 Task: Select Convenience. Add to cart, from Big Lots for 4646 Smithfield Avenue, Lubbock, Texas 79401, Cell Number 806-758-1089, following items : Real Living Stripe Oven Mitt and Pot Holder Navy_x000D_
 - 1, Tablecraft Glass Oil Bottle_x000D_
 - 1
Action: Mouse moved to (240, 92)
Screenshot: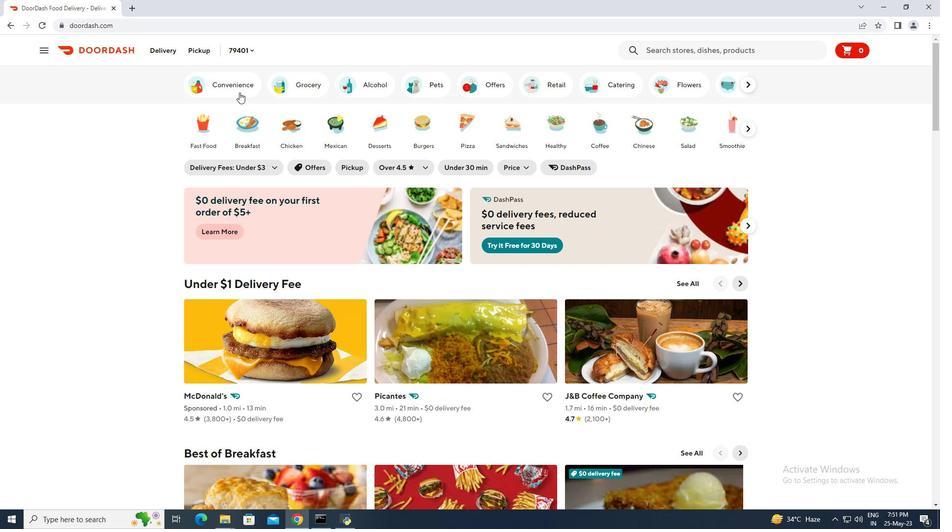 
Action: Mouse pressed left at (240, 92)
Screenshot: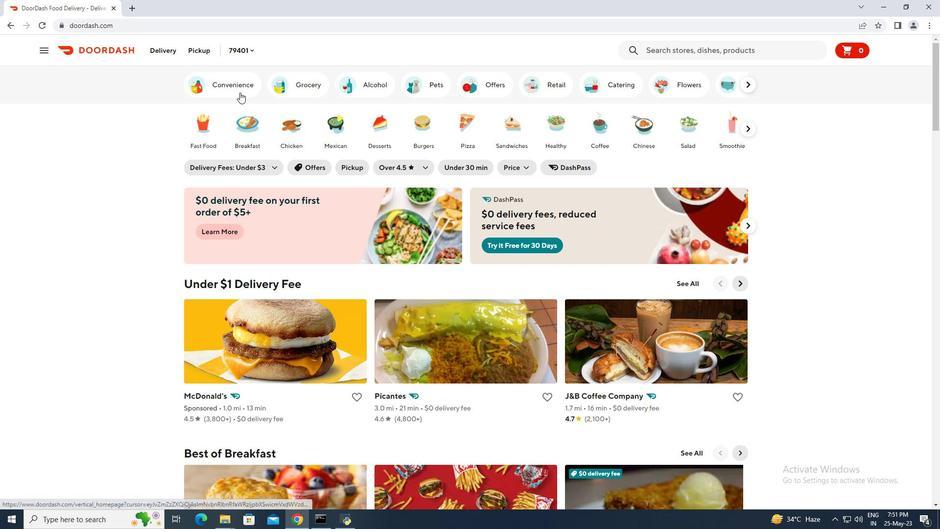 
Action: Mouse moved to (402, 406)
Screenshot: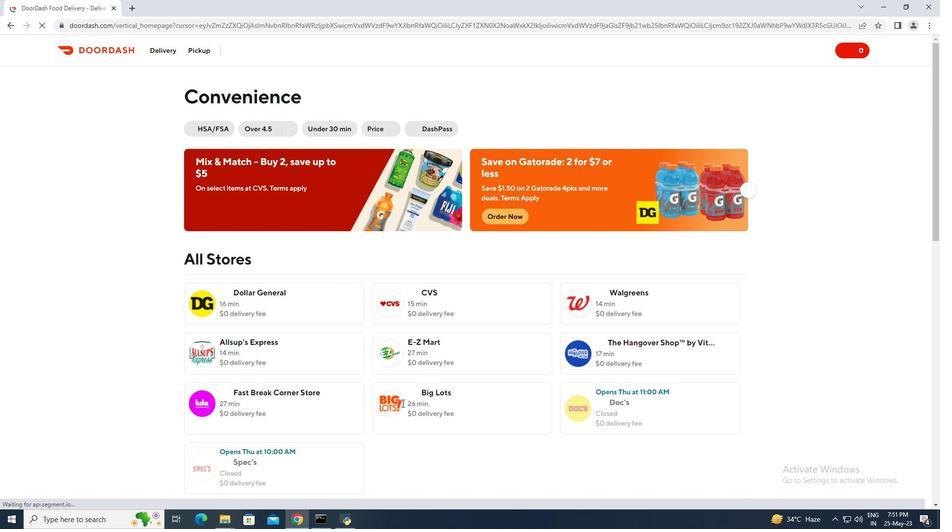 
Action: Mouse pressed left at (402, 406)
Screenshot: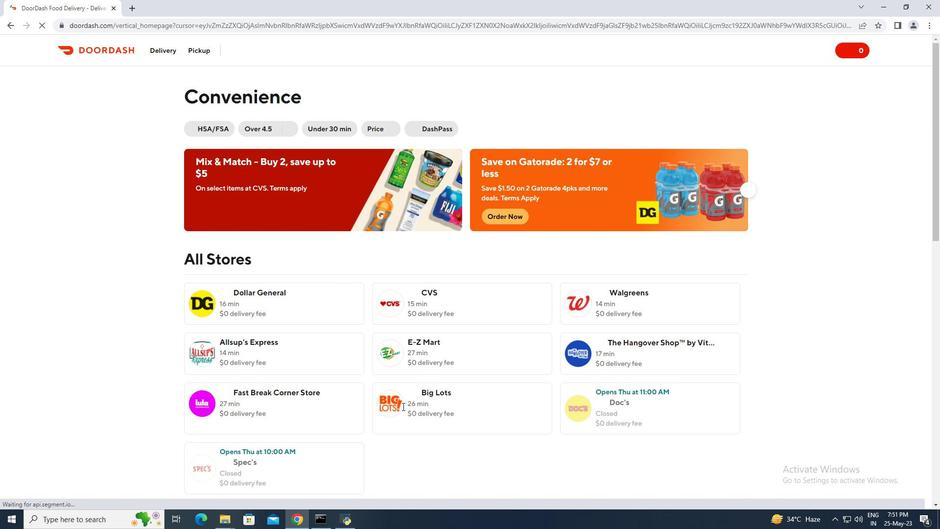 
Action: Mouse moved to (156, 48)
Screenshot: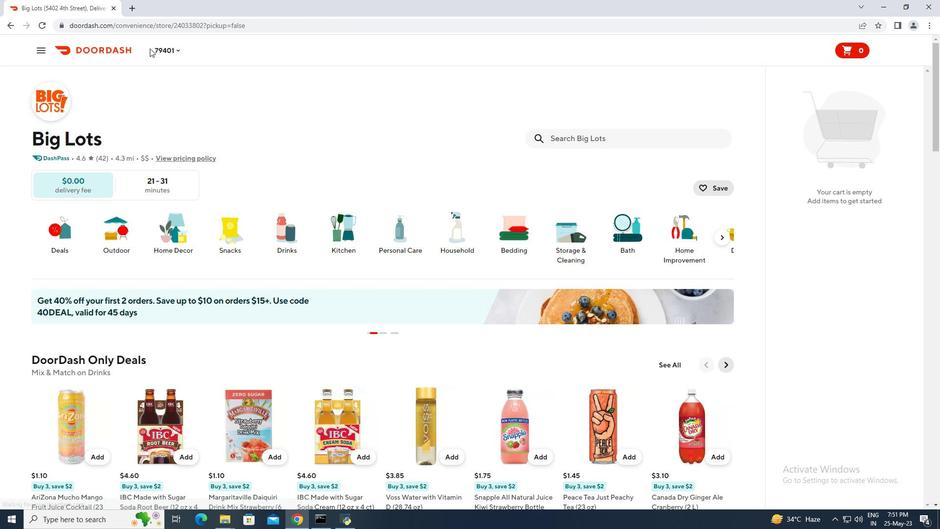 
Action: Mouse pressed left at (156, 48)
Screenshot: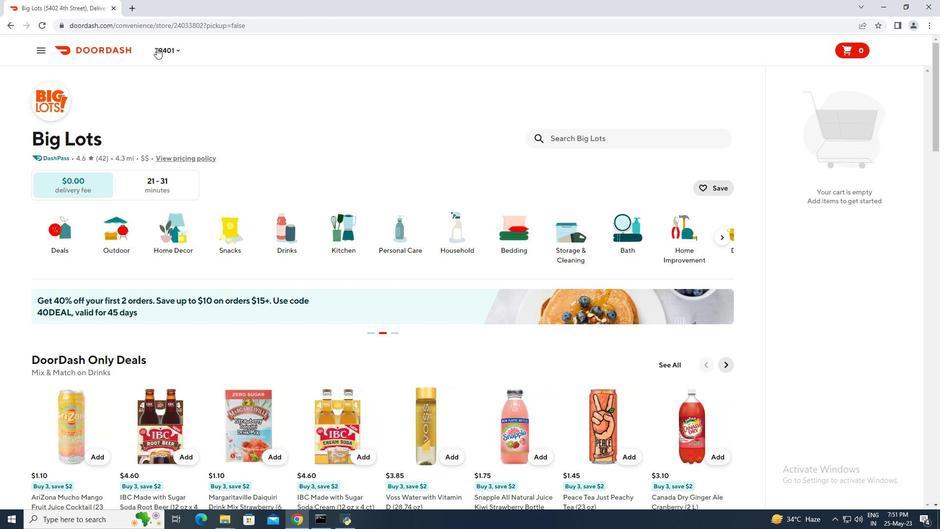 
Action: Mouse moved to (182, 85)
Screenshot: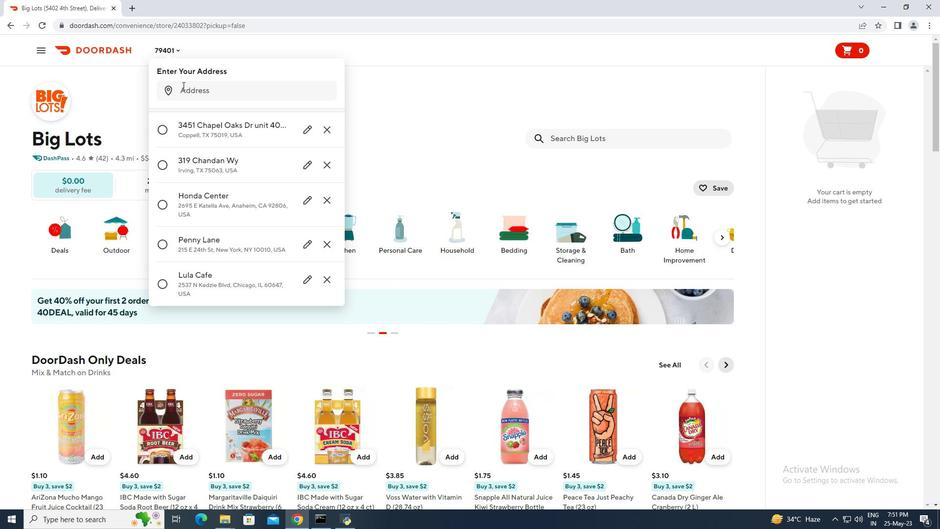 
Action: Mouse pressed left at (182, 85)
Screenshot: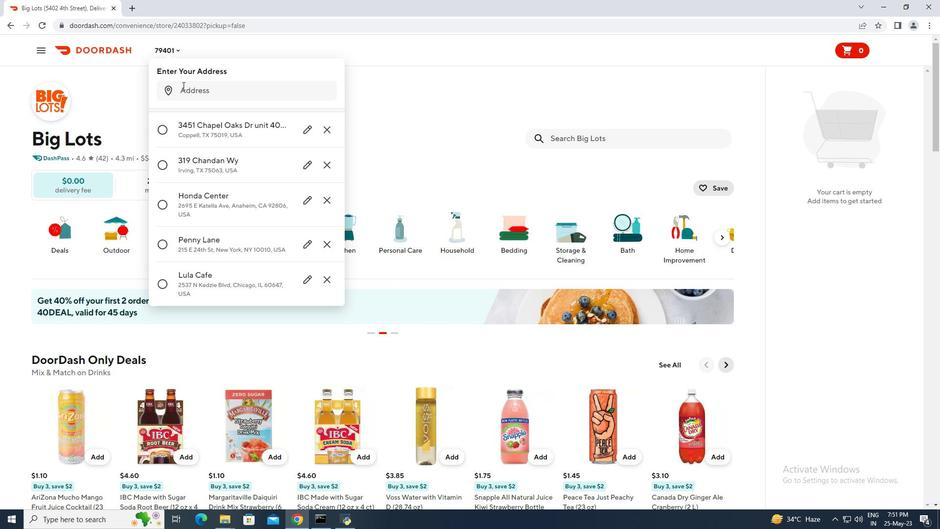 
Action: Key pressed 4646<Key.space>smithfield<Key.space>avenue,<Key.space>lubbock,<Key.space>texas<Key.space>79401<Key.enter>
Screenshot: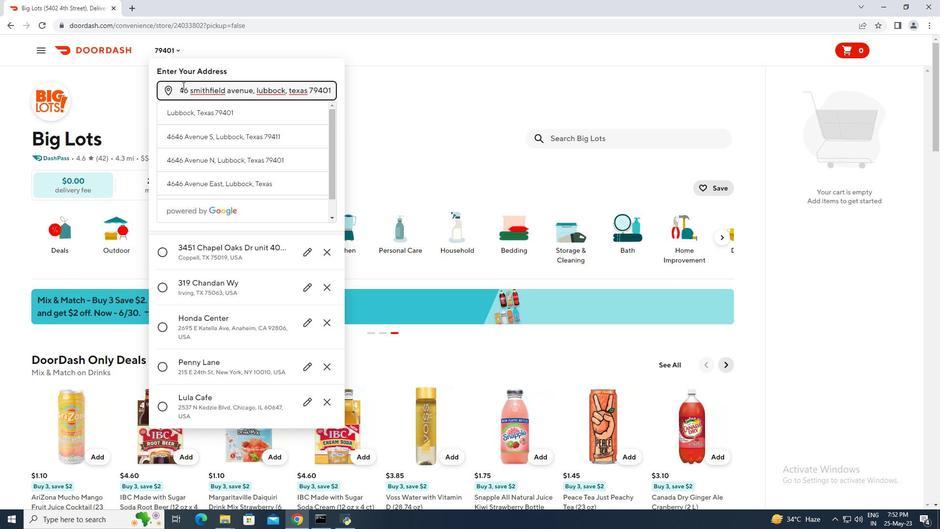 
Action: Mouse moved to (284, 375)
Screenshot: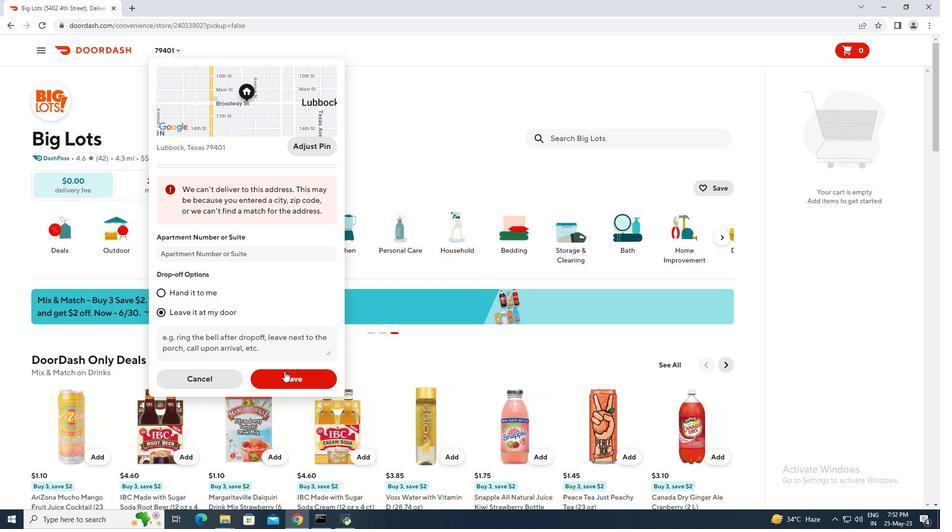 
Action: Mouse pressed left at (284, 375)
Screenshot: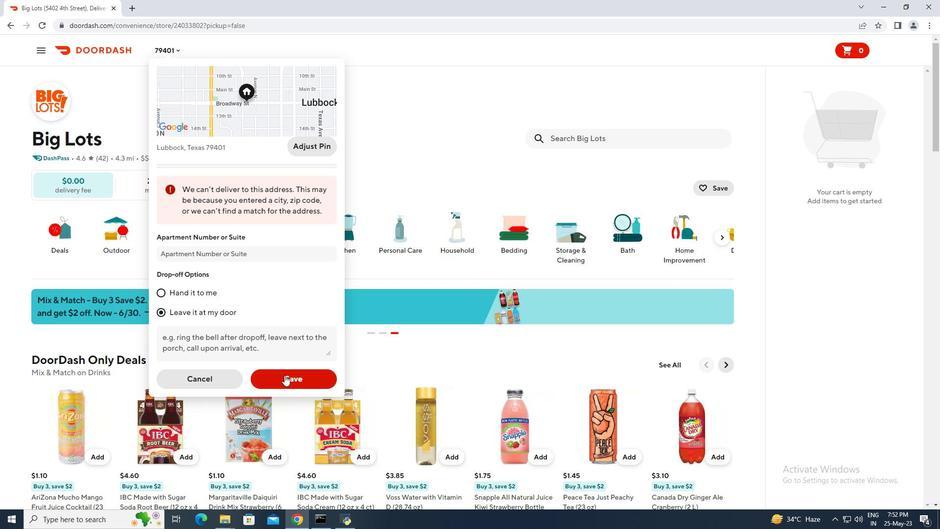 
Action: Mouse moved to (560, 134)
Screenshot: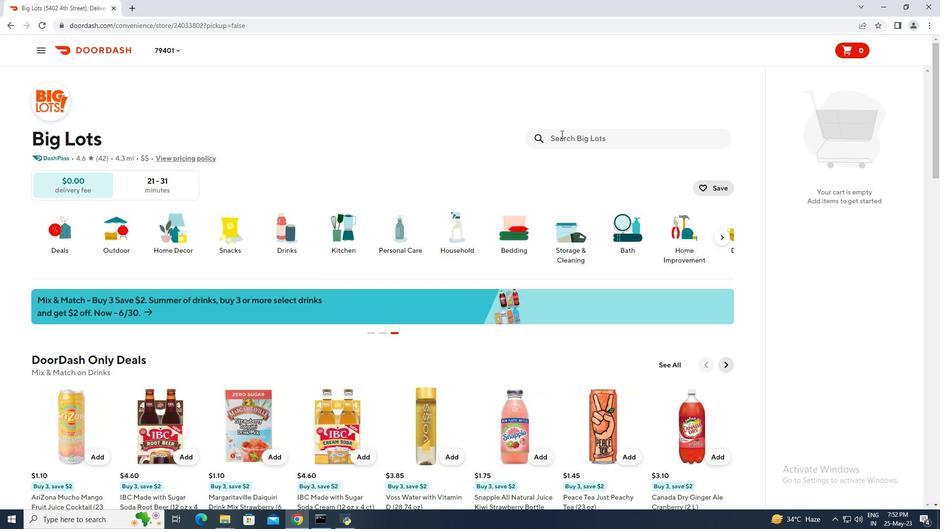 
Action: Mouse pressed left at (560, 134)
Screenshot: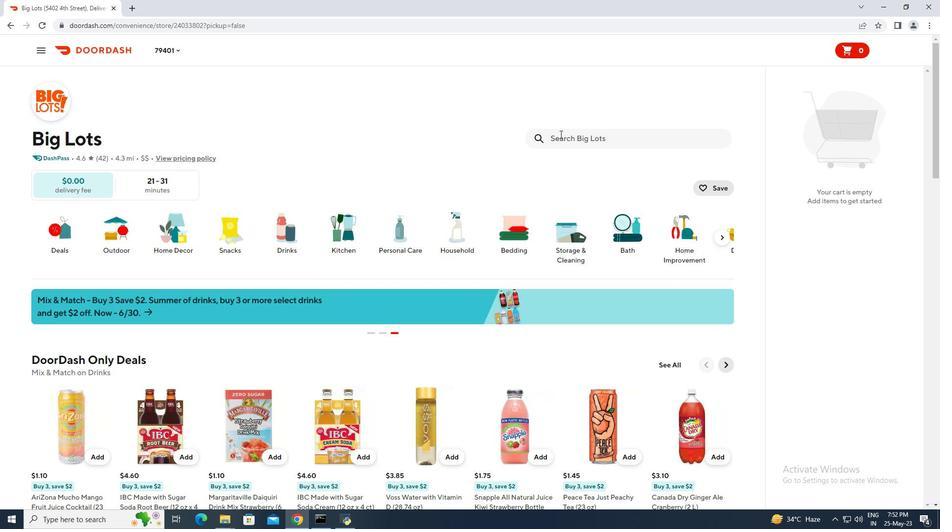 
Action: Key pressed re
Screenshot: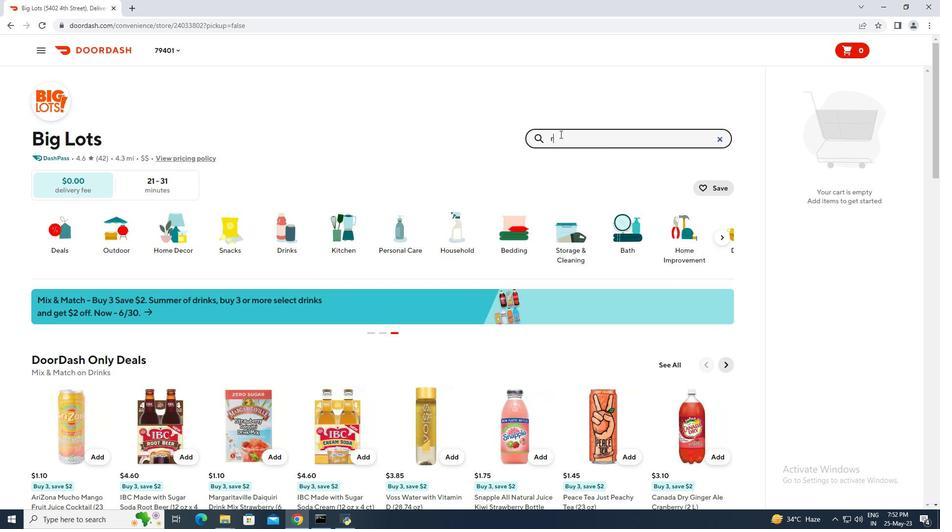 
Action: Mouse moved to (559, 134)
Screenshot: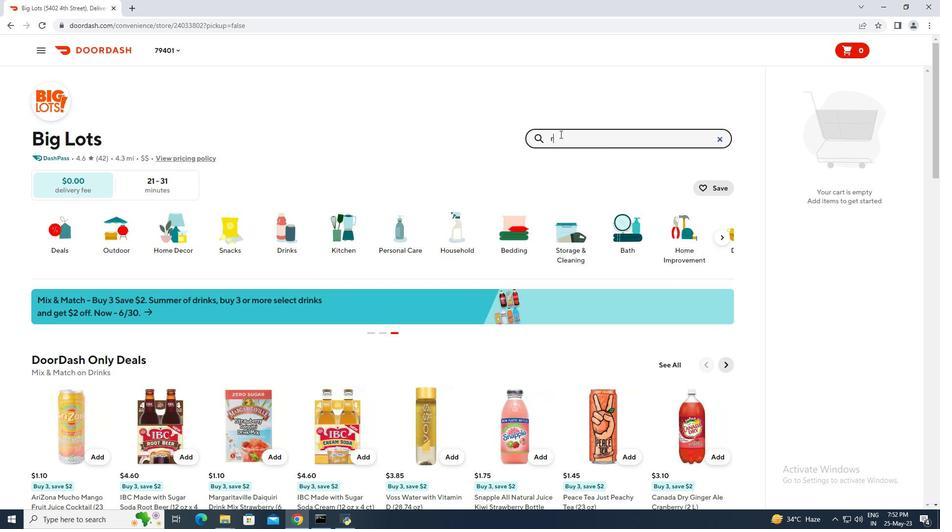 
Action: Key pressed al<Key.space>living<Key.space>stripe<Key.space>oven<Key.space>mitt<Key.space>and<Key.space>pot<Key.space>holder<Key.space>navy<Key.enter>
Screenshot: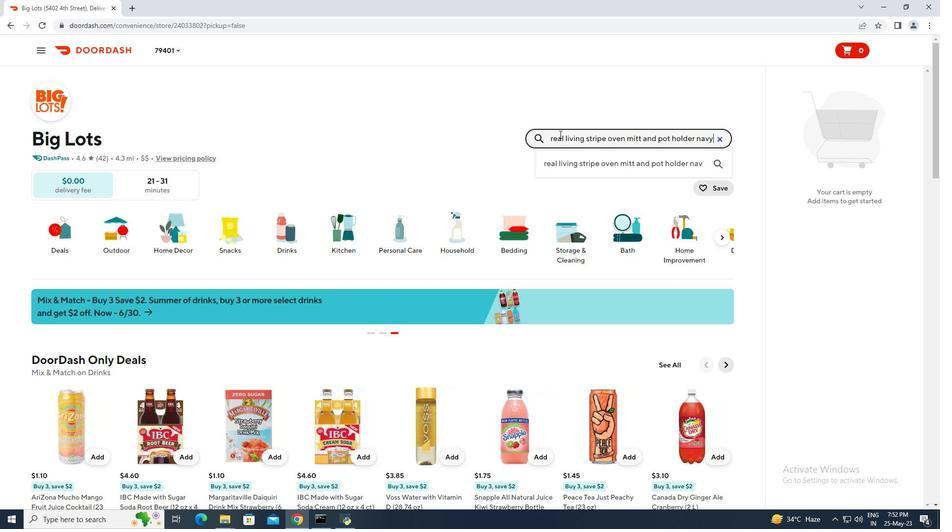 
Action: Mouse moved to (168, 244)
Screenshot: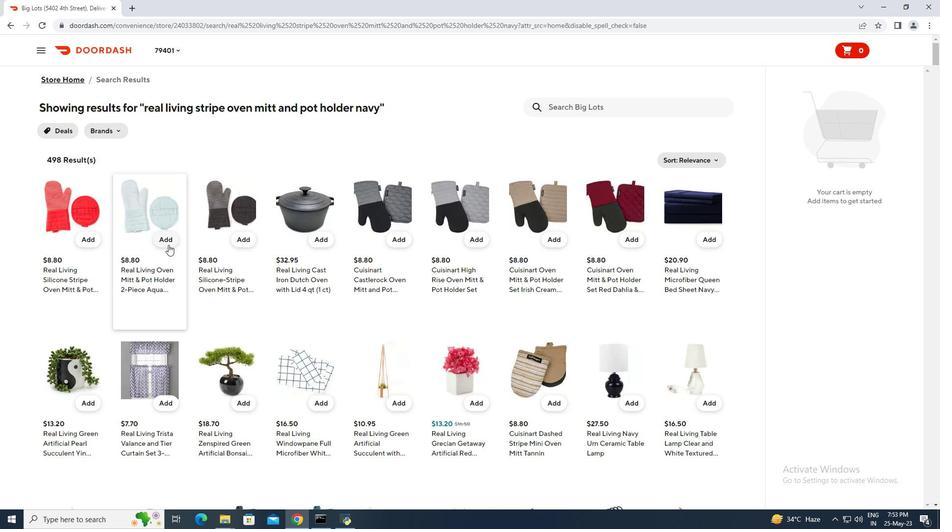
Action: Mouse pressed left at (168, 244)
Screenshot: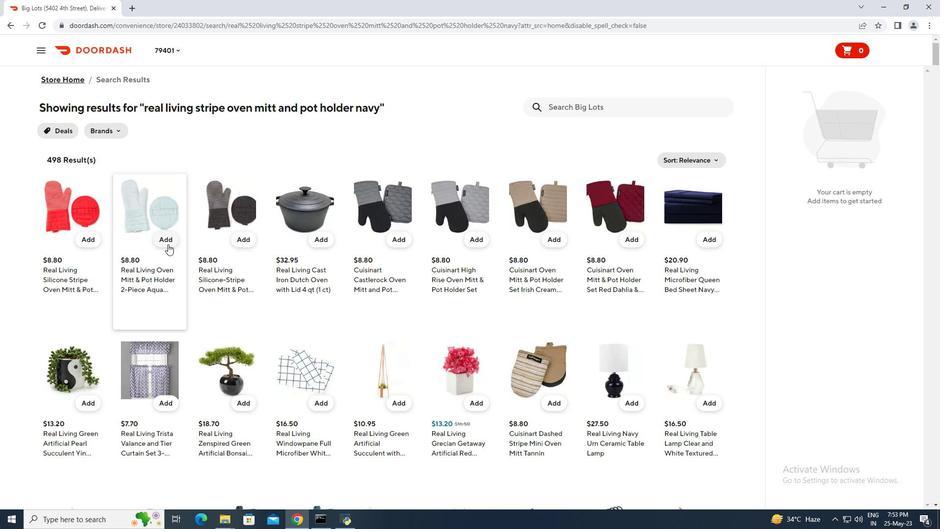 
Action: Mouse moved to (556, 104)
Screenshot: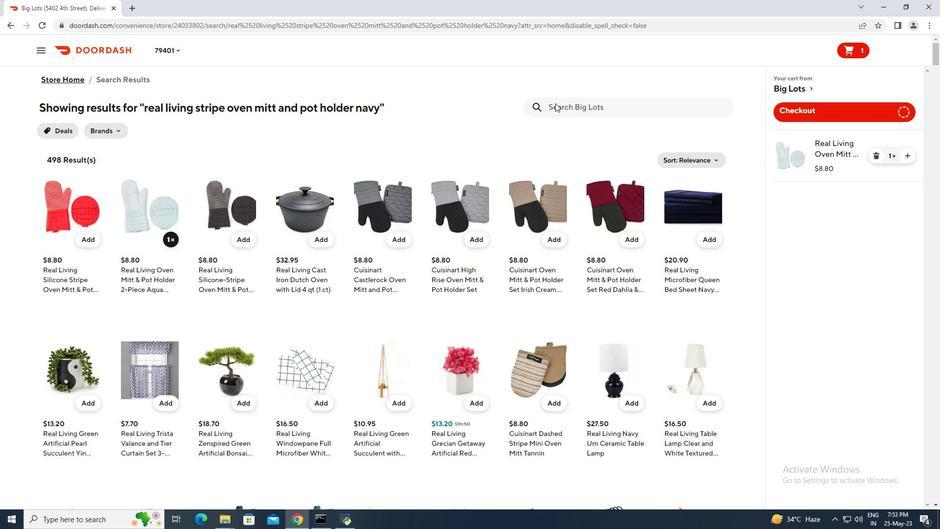 
Action: Mouse pressed left at (556, 104)
Screenshot: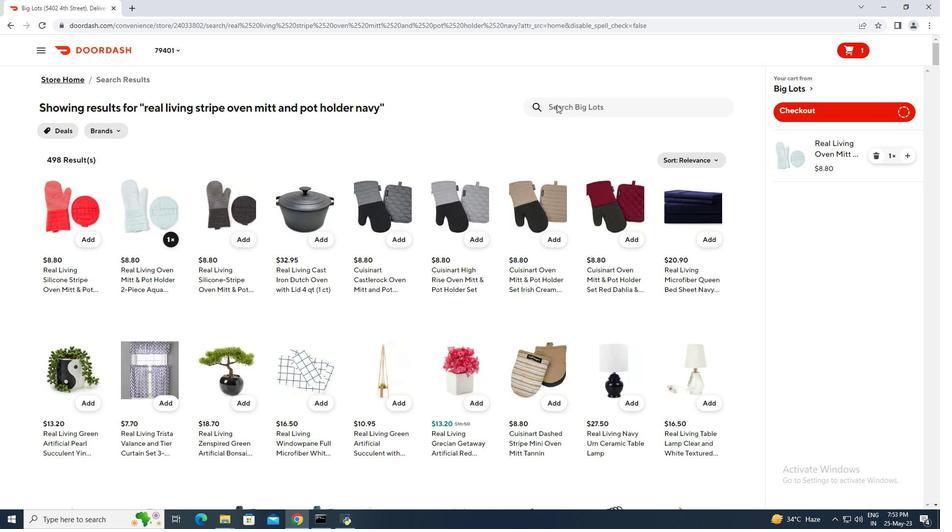 
Action: Mouse moved to (565, 101)
Screenshot: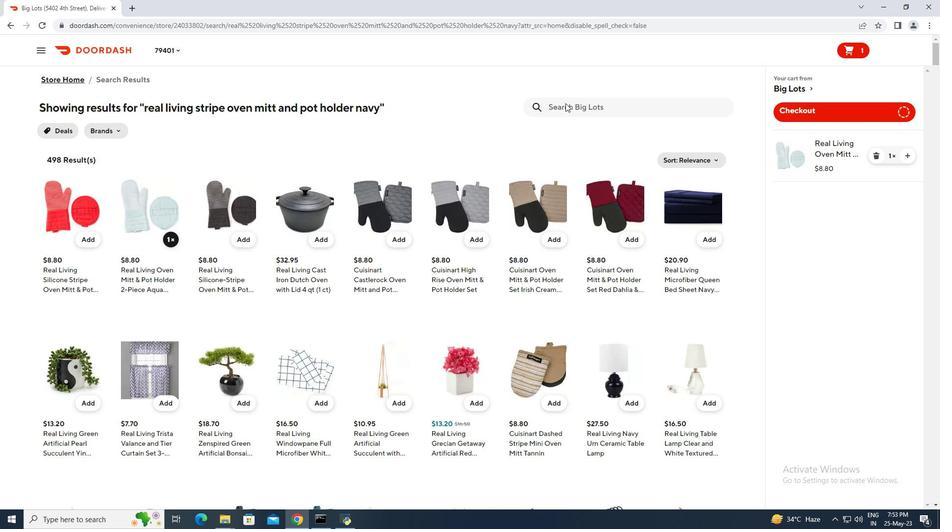 
Action: Mouse pressed left at (565, 101)
Screenshot: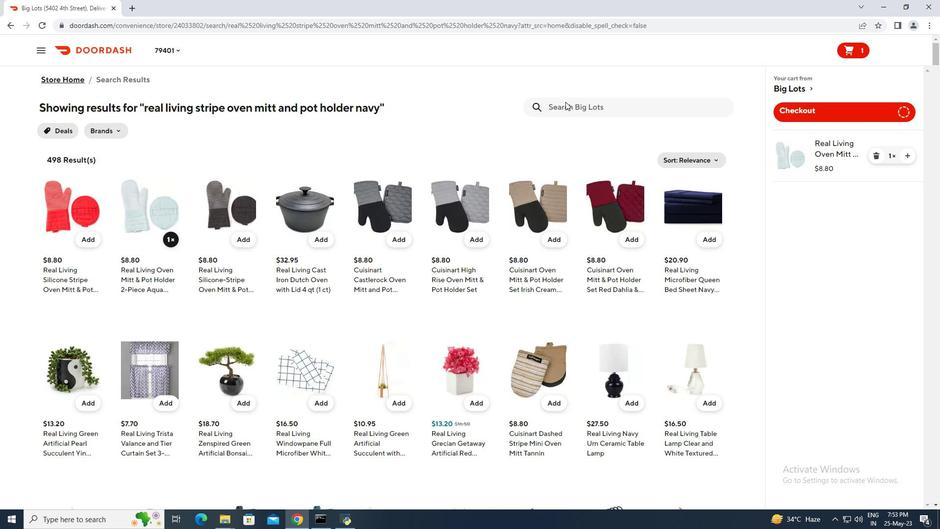 
Action: Mouse moved to (562, 102)
Screenshot: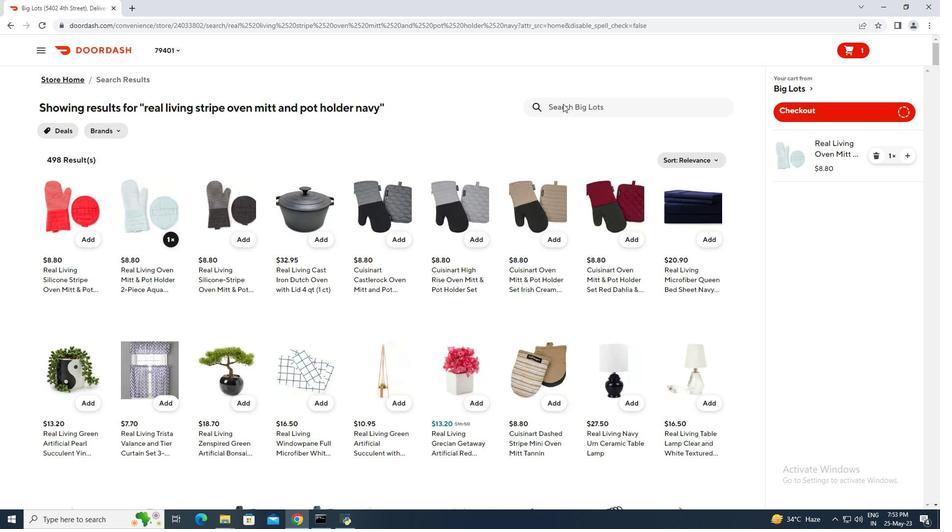 
Action: Key pressed tablecraft<Key.space>glass<Key.space>oil<Key.space>bottle<Key.enter>
Screenshot: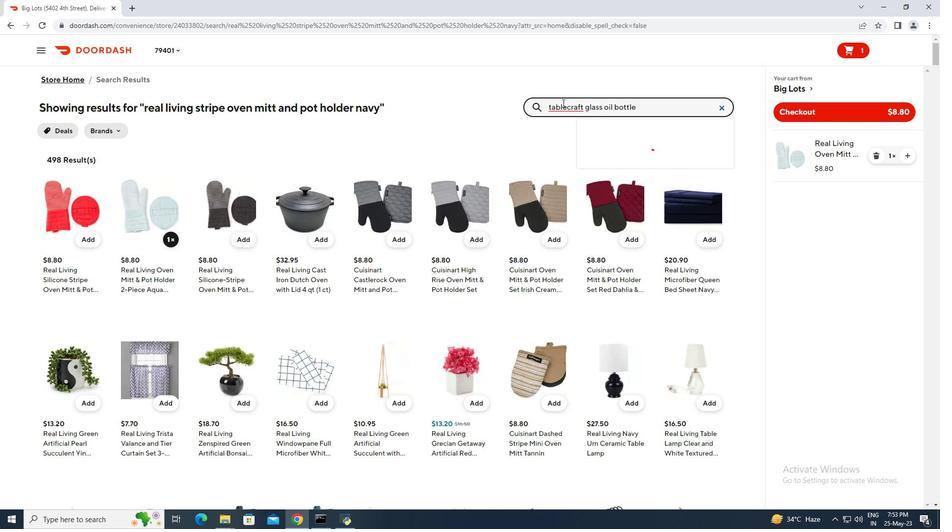 
Action: Mouse moved to (86, 267)
Screenshot: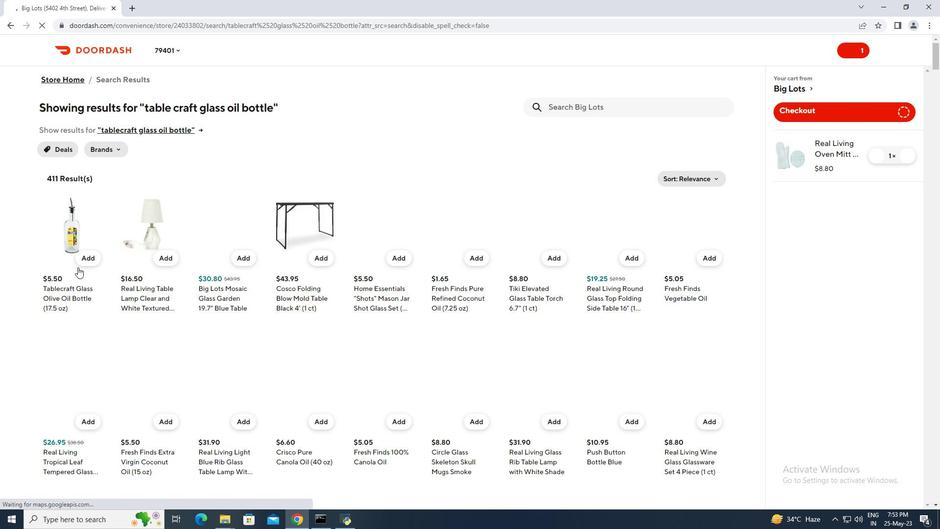 
Action: Mouse pressed left at (86, 267)
Screenshot: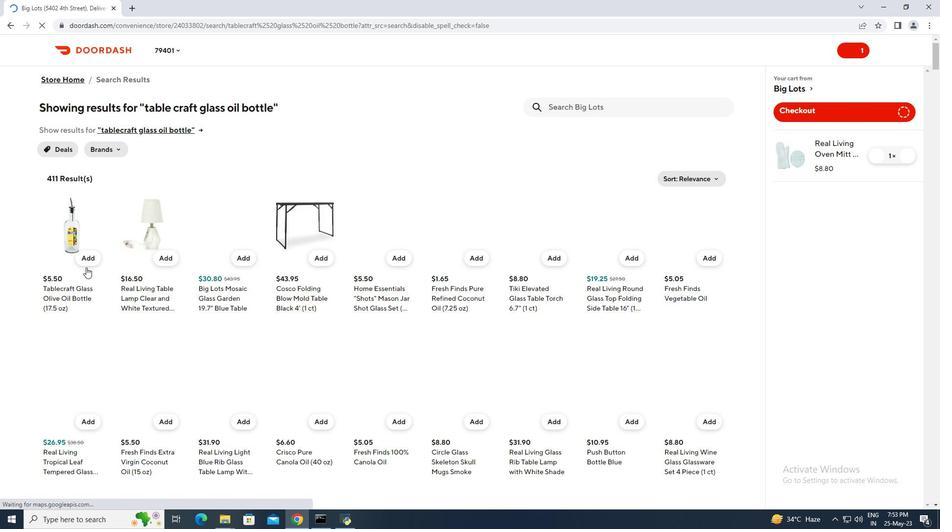 
Action: Mouse moved to (625, 483)
Screenshot: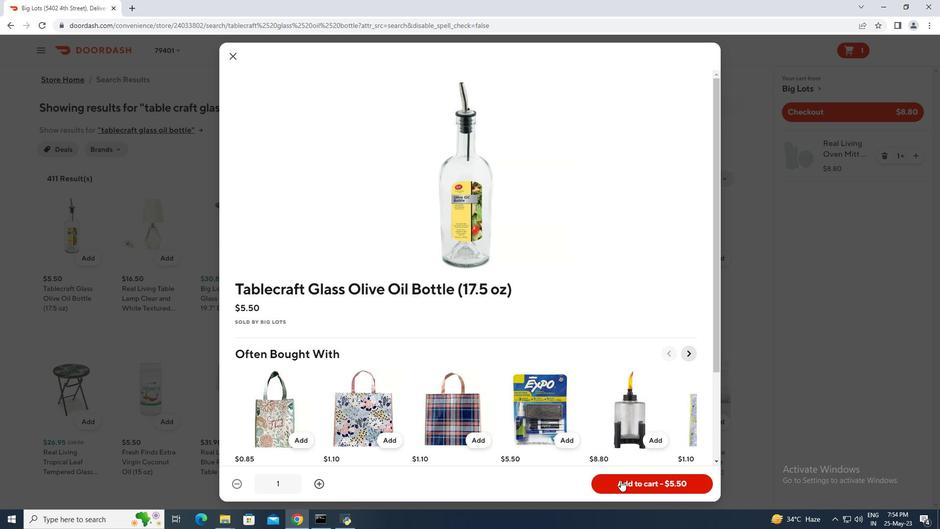 
Action: Mouse pressed left at (625, 483)
Screenshot: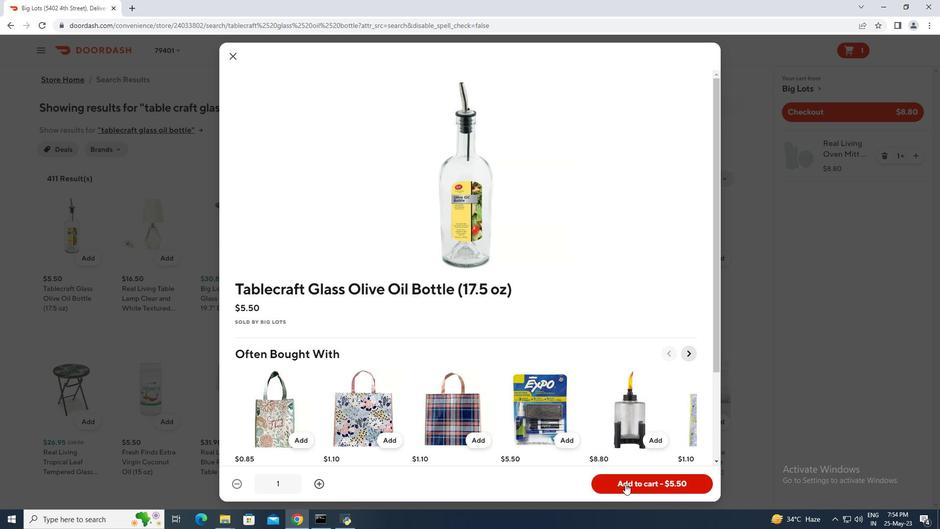 
Action: Mouse moved to (802, 115)
Screenshot: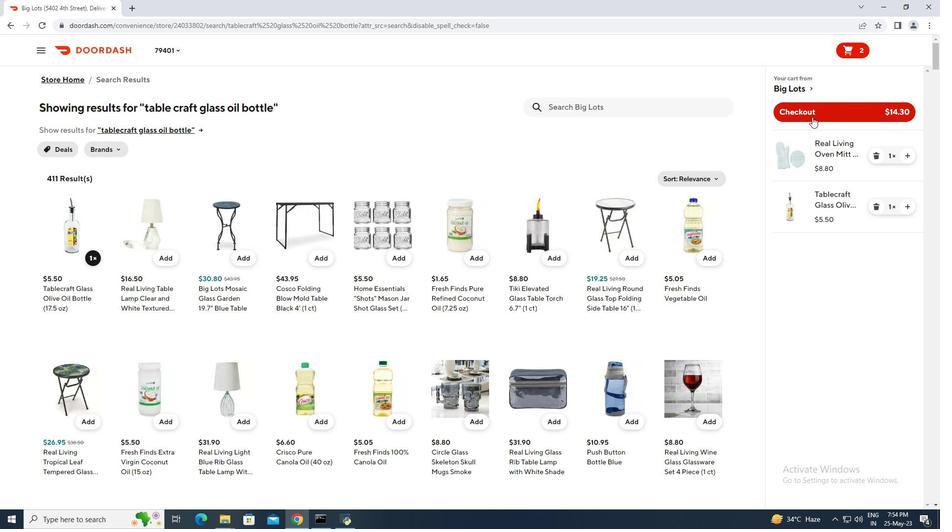 
Action: Mouse pressed left at (802, 115)
Screenshot: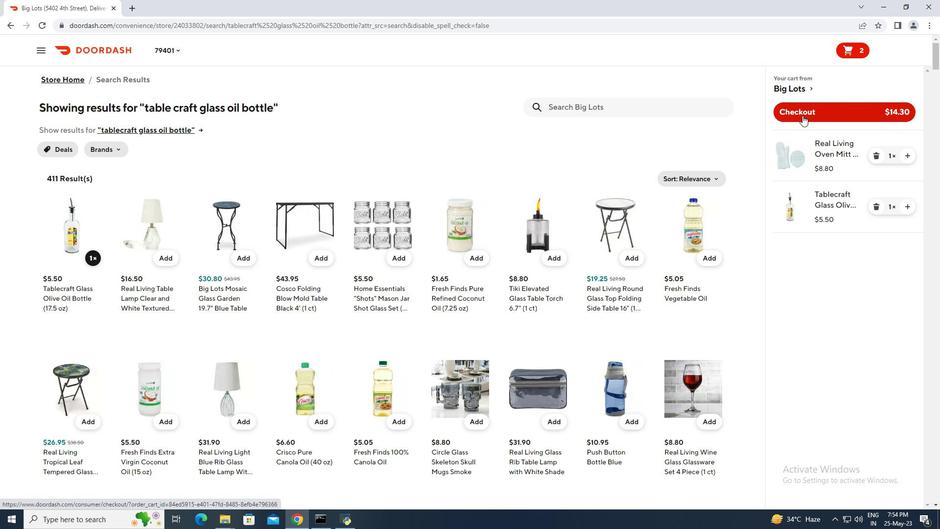 
Action: Mouse moved to (517, 213)
Screenshot: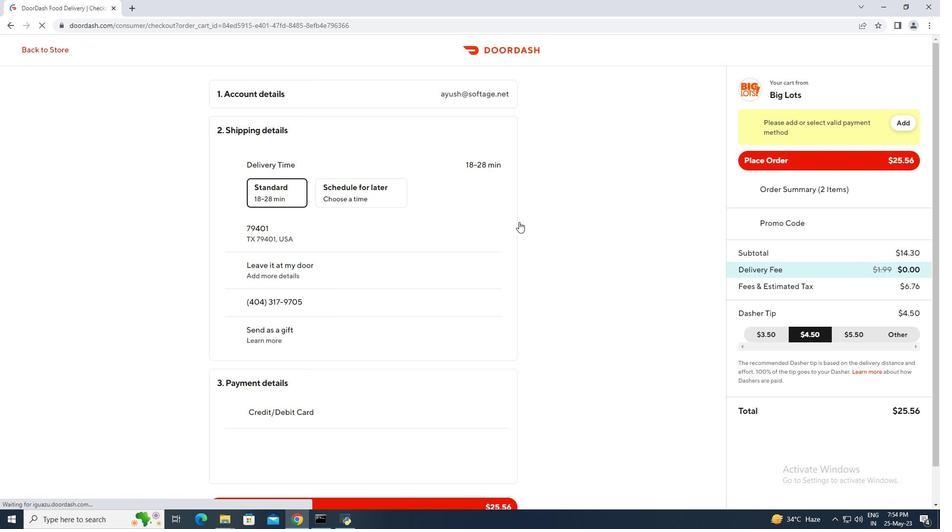 
